 Task: View  the past & upcoming event of Amazon
Action: Mouse moved to (514, 79)
Screenshot: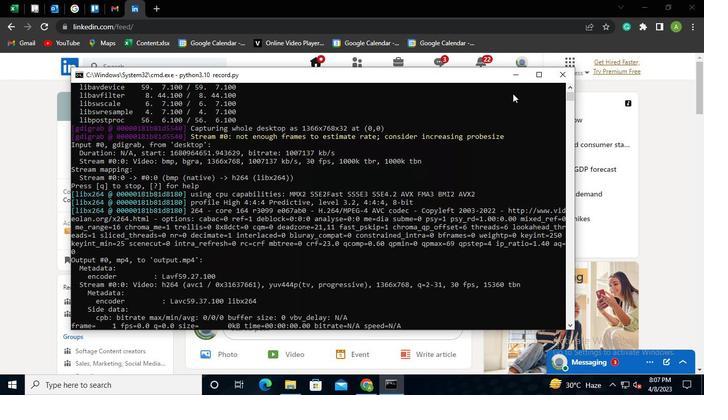 
Action: Mouse pressed left at (514, 79)
Screenshot: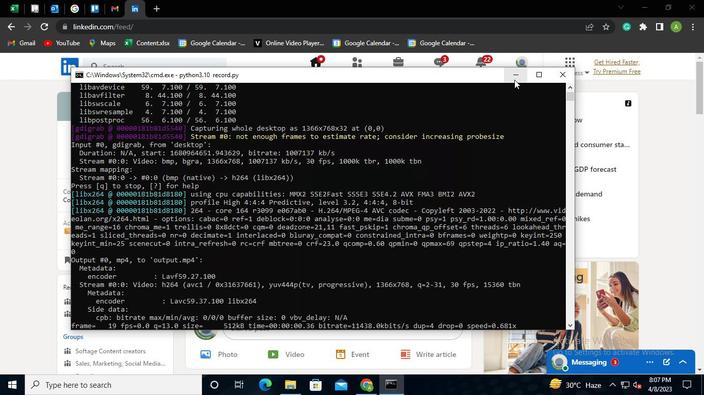 
Action: Mouse moved to (99, 65)
Screenshot: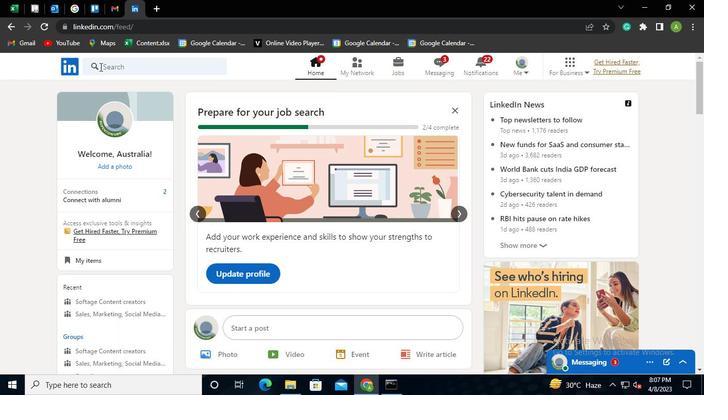
Action: Mouse pressed left at (99, 65)
Screenshot: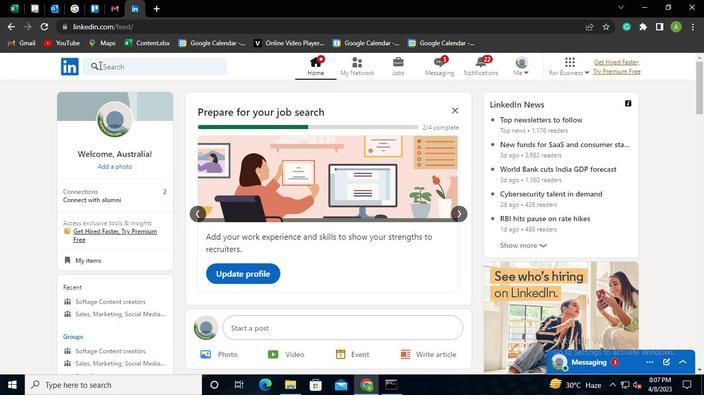 
Action: Mouse moved to (115, 106)
Screenshot: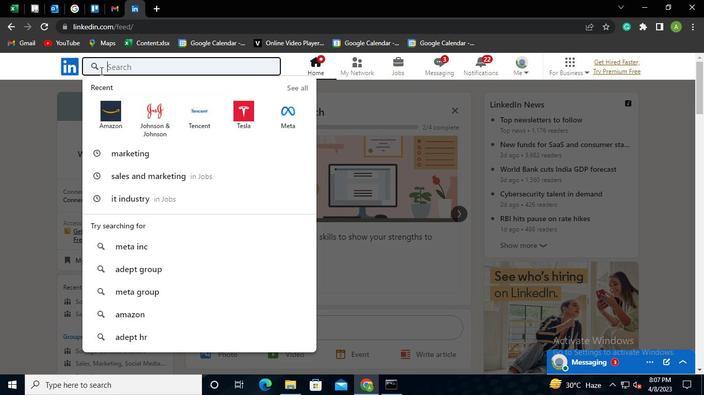 
Action: Mouse pressed left at (115, 106)
Screenshot: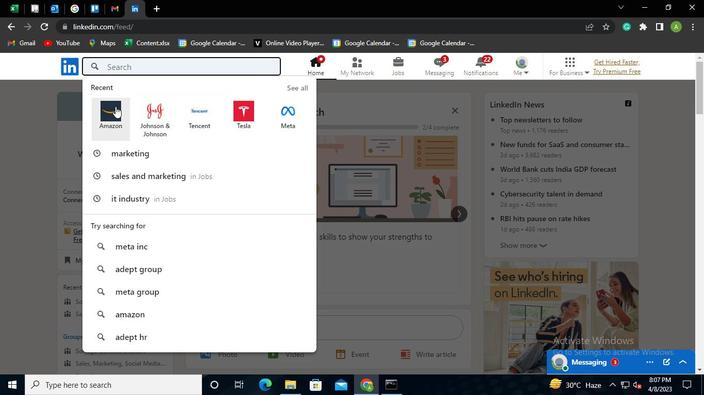 
Action: Mouse moved to (173, 120)
Screenshot: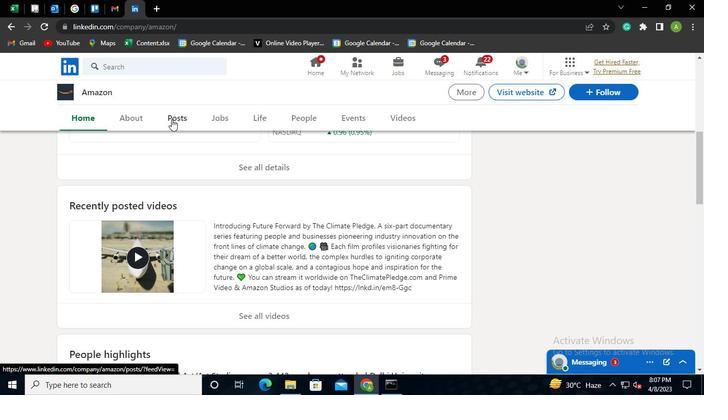 
Action: Mouse pressed left at (173, 120)
Screenshot: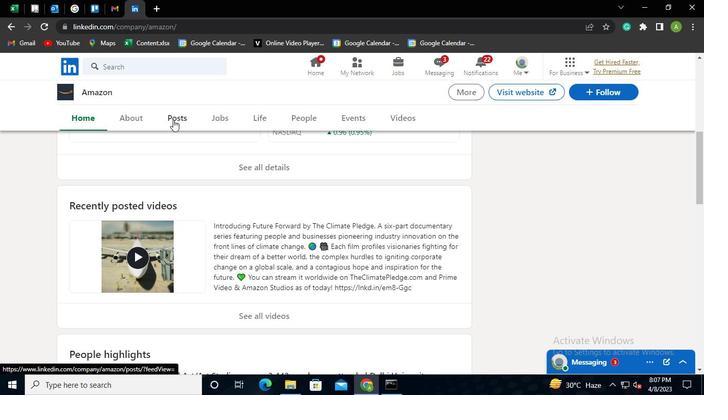 
Action: Mouse moved to (349, 120)
Screenshot: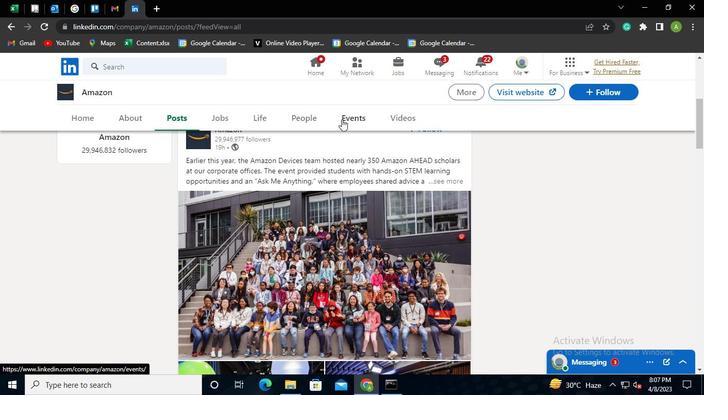 
Action: Mouse pressed left at (349, 120)
Screenshot: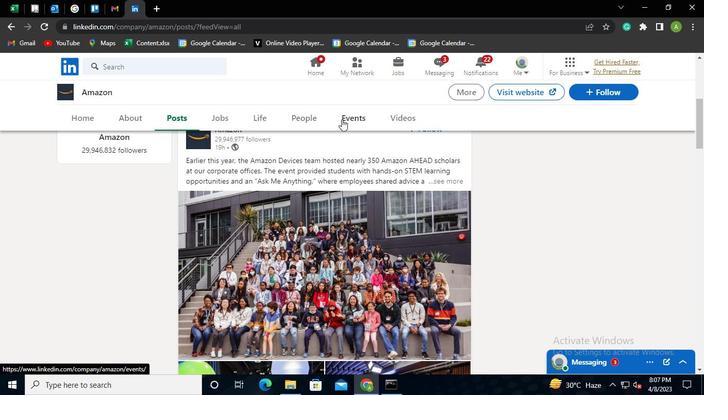 
Action: Mouse moved to (397, 386)
Screenshot: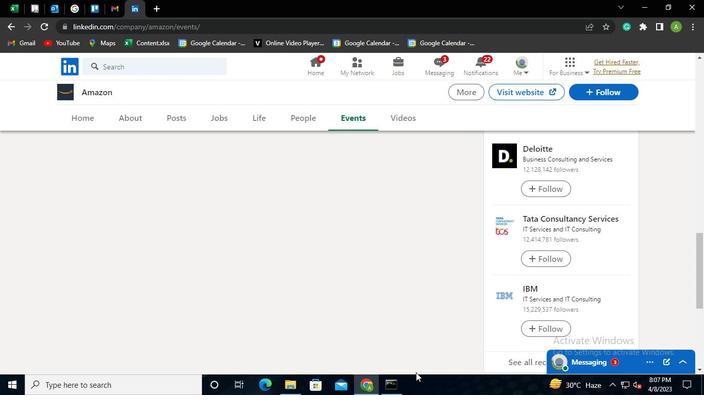 
Action: Mouse pressed left at (397, 386)
Screenshot: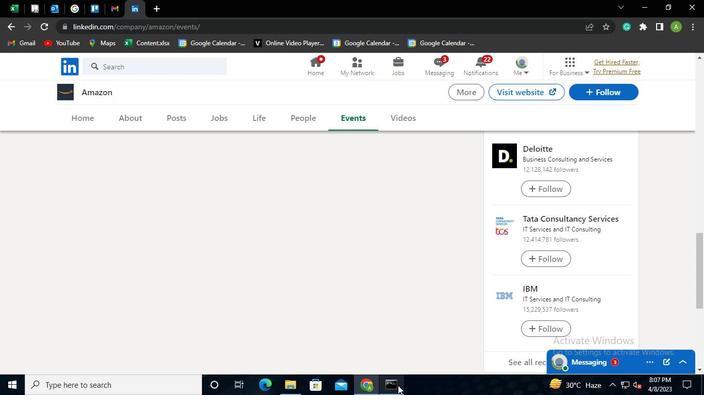 
Action: Mouse moved to (557, 79)
Screenshot: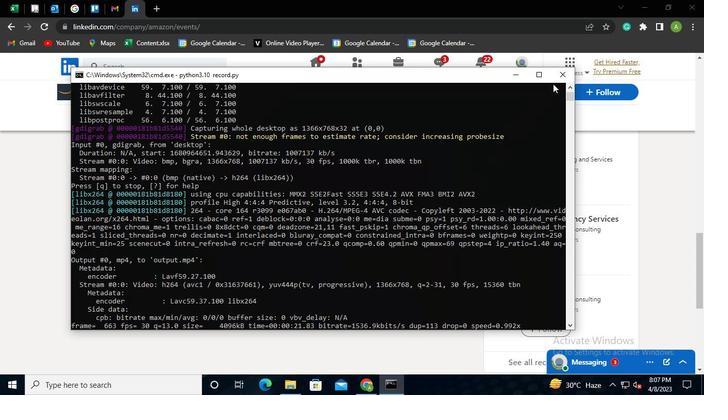 
Action: Mouse pressed left at (557, 79)
Screenshot: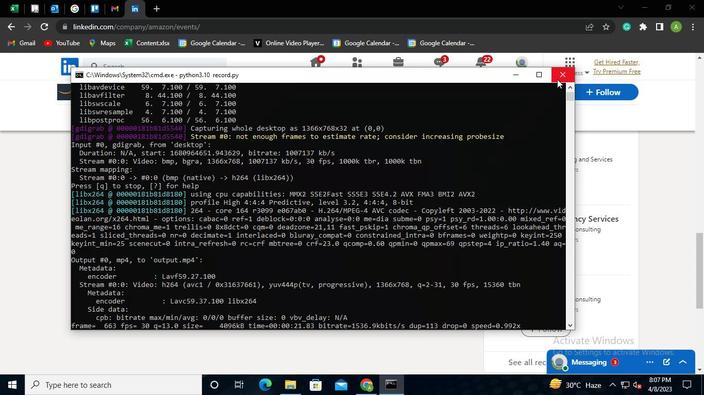 
Action: Mouse moved to (558, 79)
Screenshot: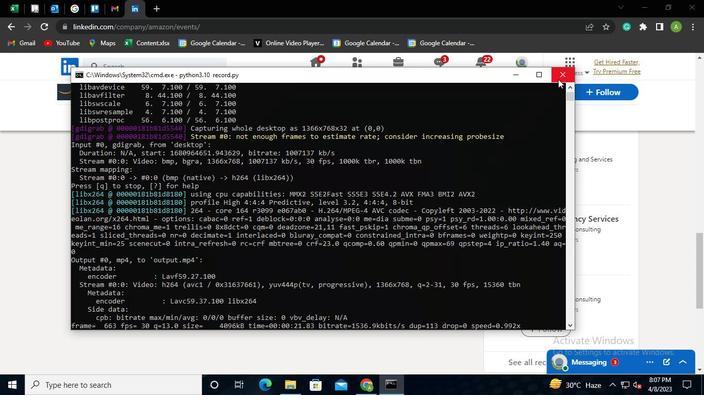 
